 Task: In the Company bain.com, Add note: 'Review and update the company's social media content calendar.'. Mark checkbox to create task to follow up ': Tomorrow'. Create task, with  description: Schedule Meeting, Add due date: Today; Add reminder: 30 Minutes before. Set Priority Low  and add note: follow up with the client regarding their recent inquiry and address any questions they may have.. Logged in from softage.1@softage.net
Action: Mouse moved to (78, 48)
Screenshot: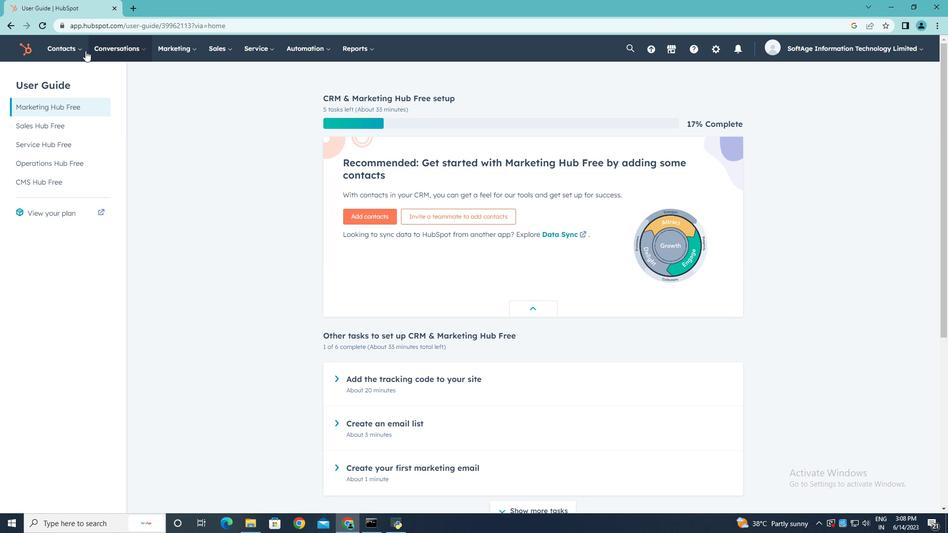 
Action: Mouse pressed left at (78, 48)
Screenshot: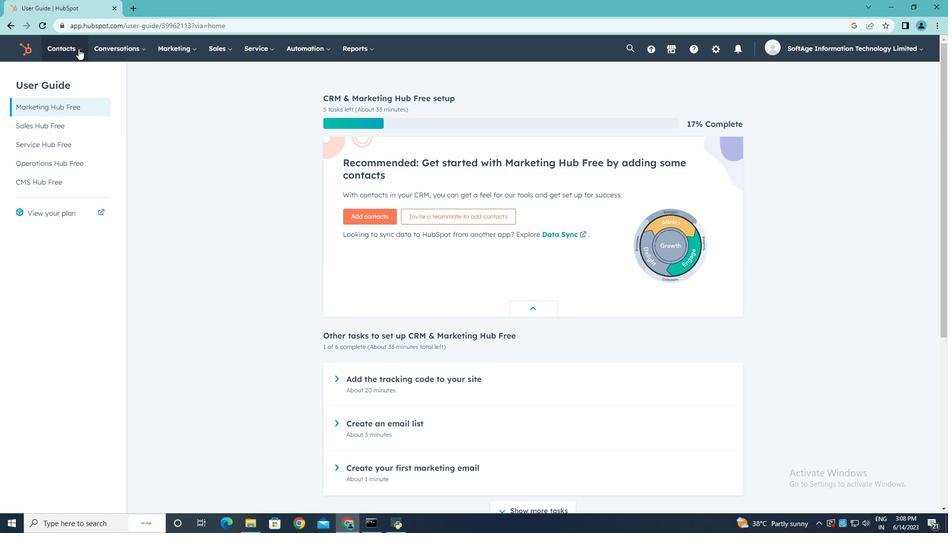 
Action: Mouse moved to (73, 97)
Screenshot: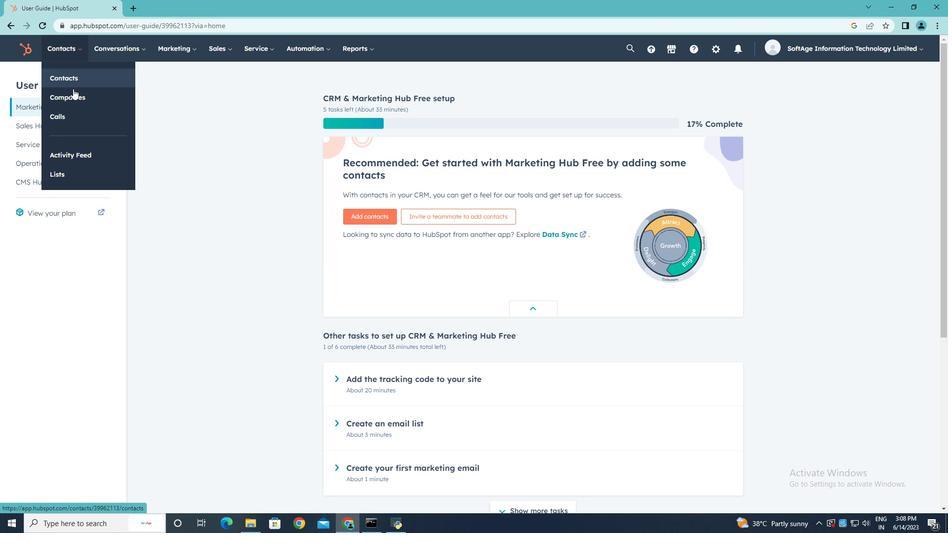 
Action: Mouse pressed left at (73, 97)
Screenshot: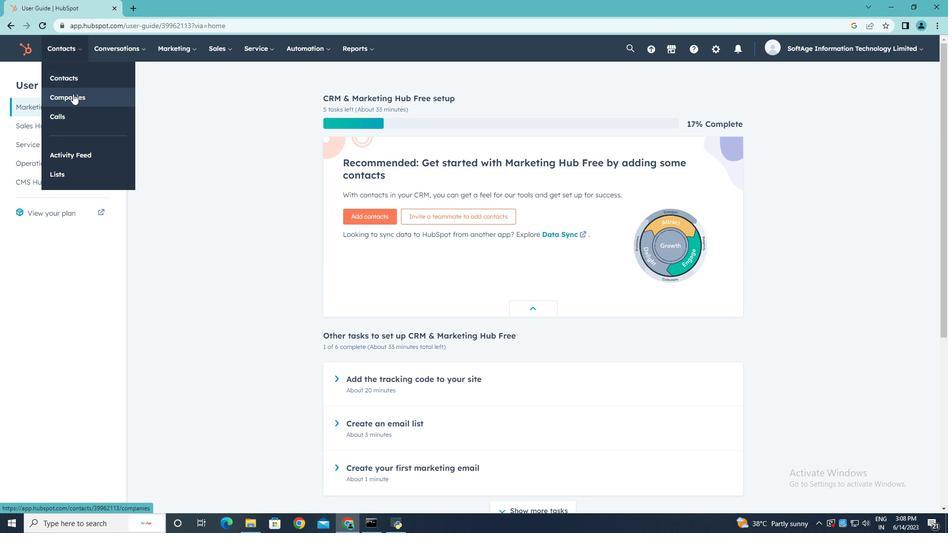 
Action: Mouse moved to (63, 159)
Screenshot: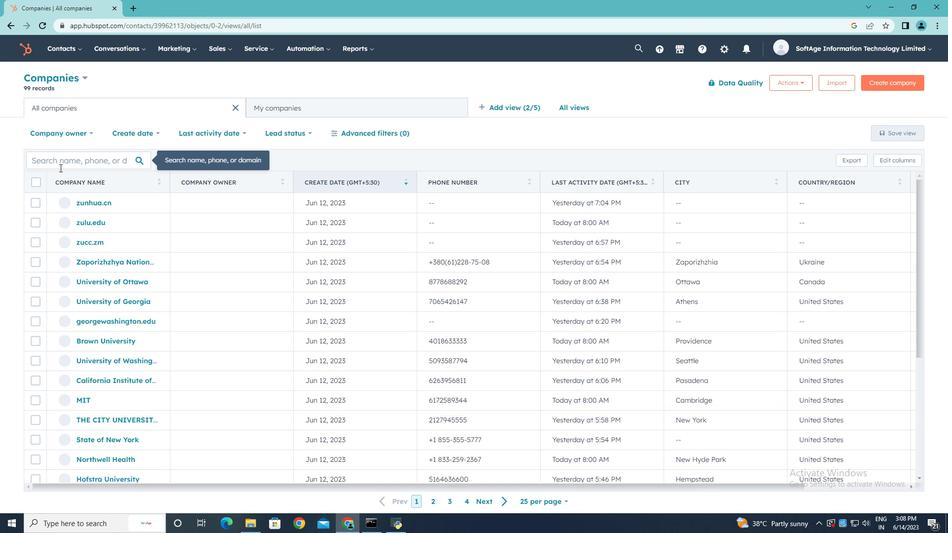 
Action: Mouse pressed left at (63, 159)
Screenshot: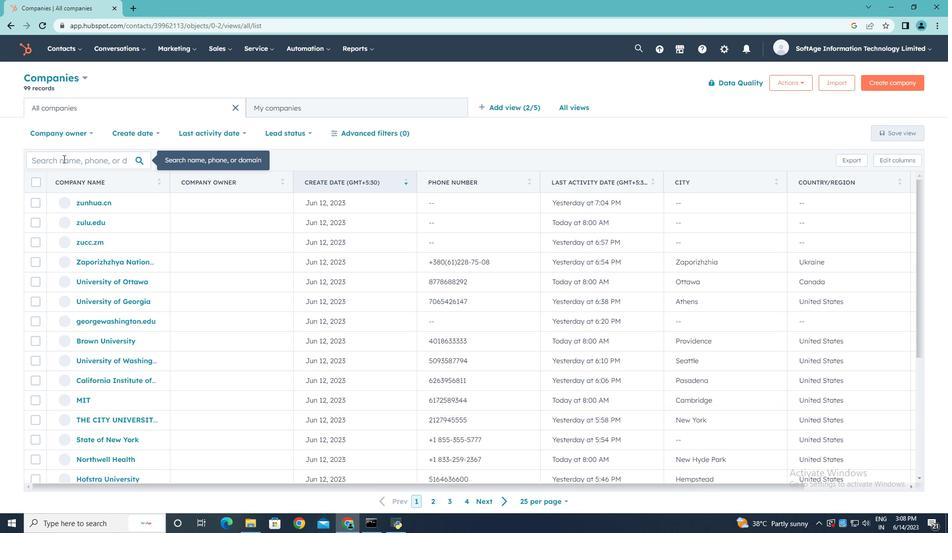 
Action: Key pressed <Key.shift>bain.com
Screenshot: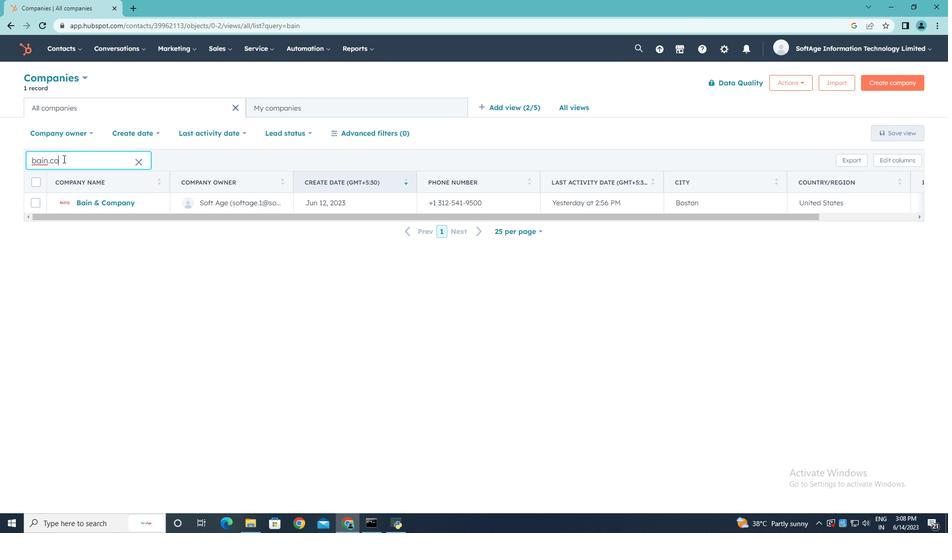 
Action: Mouse moved to (94, 201)
Screenshot: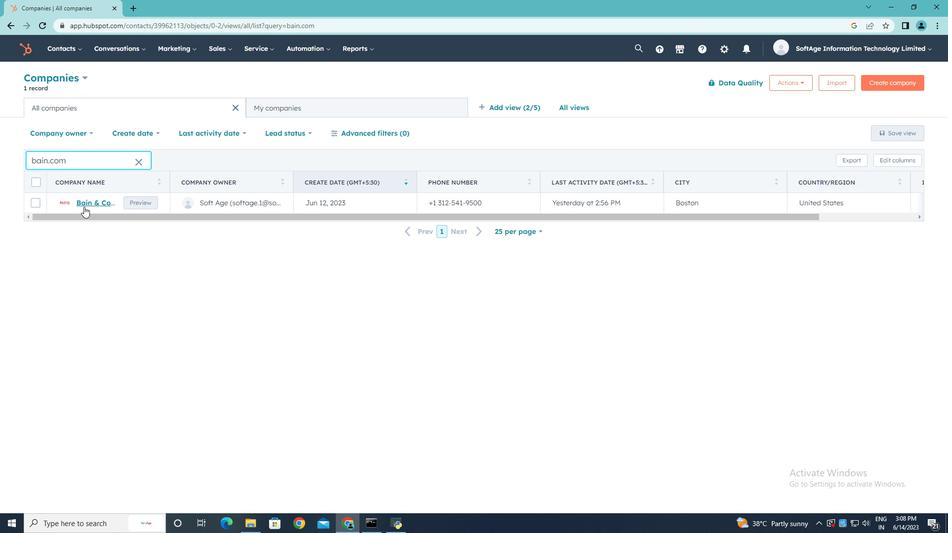 
Action: Mouse pressed left at (94, 201)
Screenshot: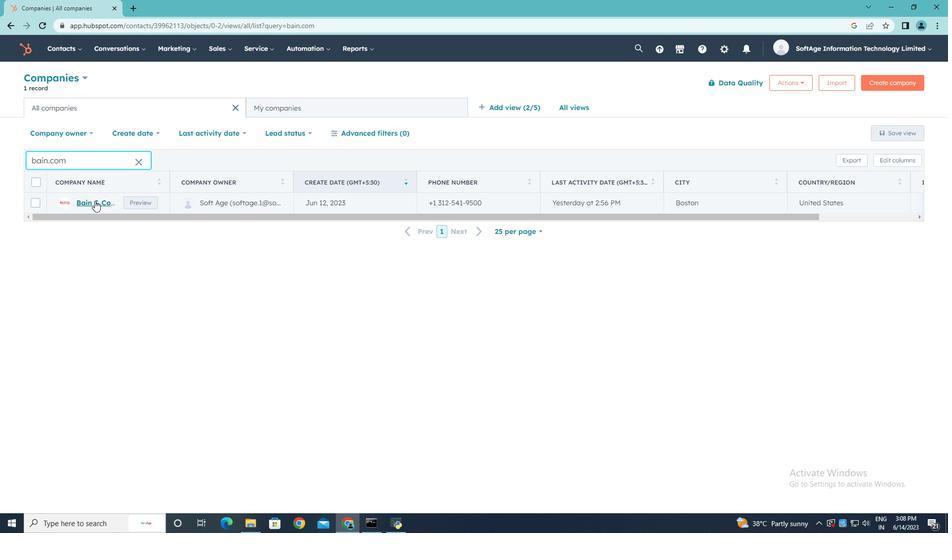 
Action: Mouse moved to (38, 163)
Screenshot: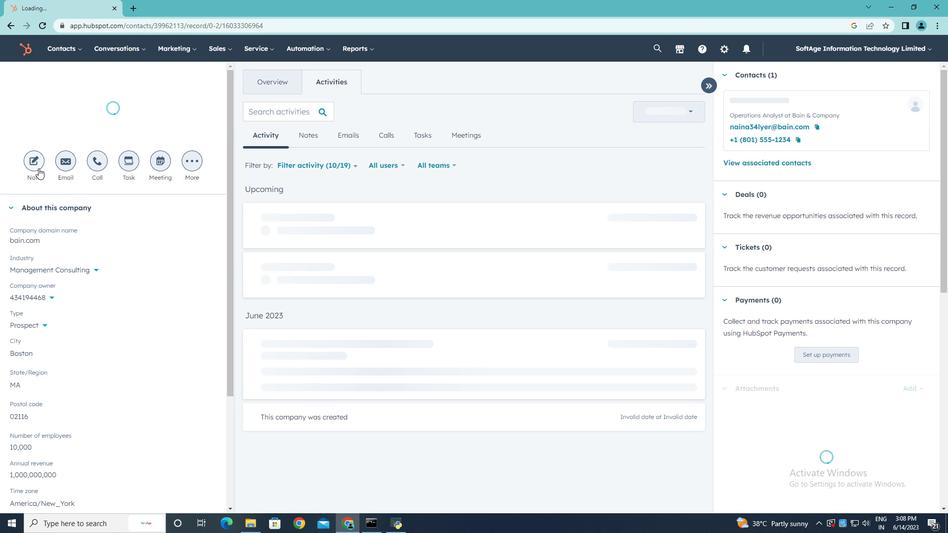 
Action: Mouse pressed left at (38, 163)
Screenshot: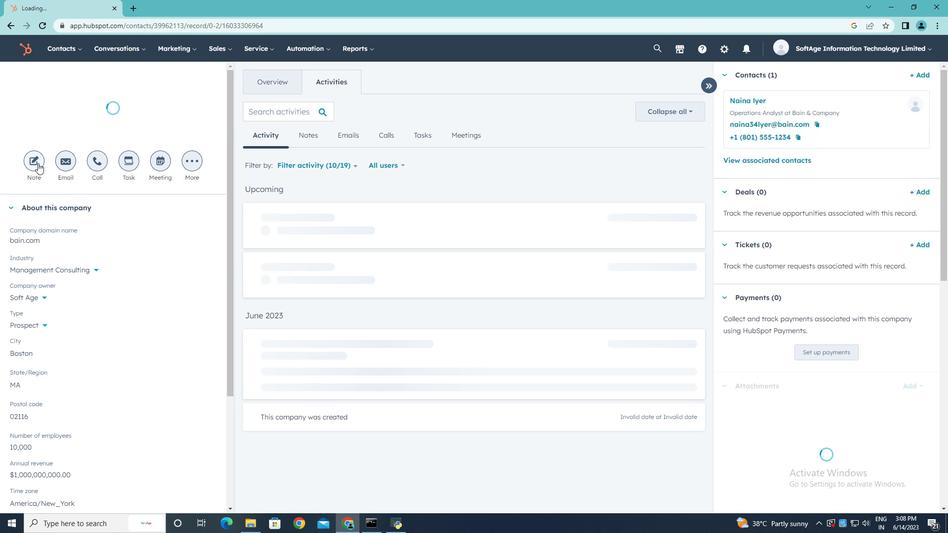 
Action: Key pressed <Key.shift>Review<Key.space>and<Key.space>update<Key.space>the<Key.space>company's<Key.space>social<Key.space>media<Key.space>comn<Key.backspace><Key.backspace>nteb<Key.backspace>nt<Key.space>calendar
Screenshot: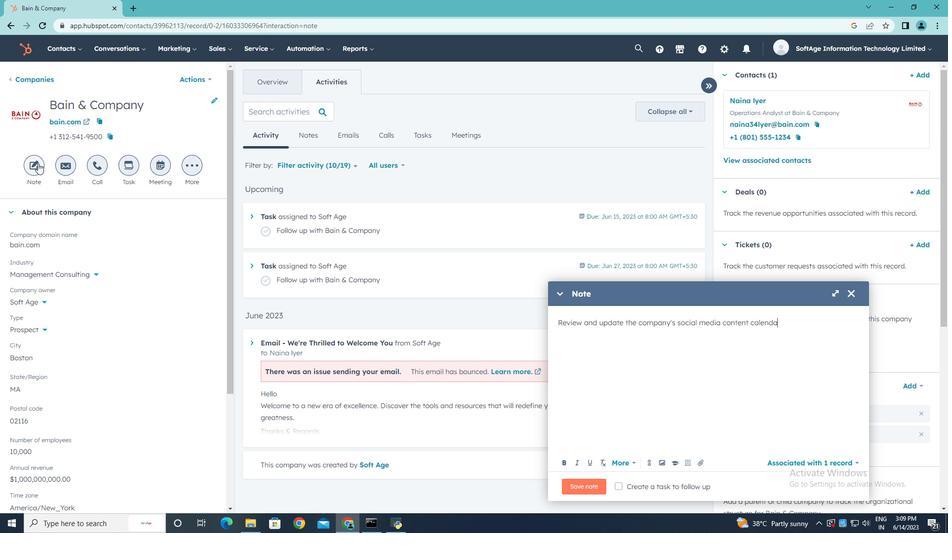 
Action: Mouse moved to (619, 484)
Screenshot: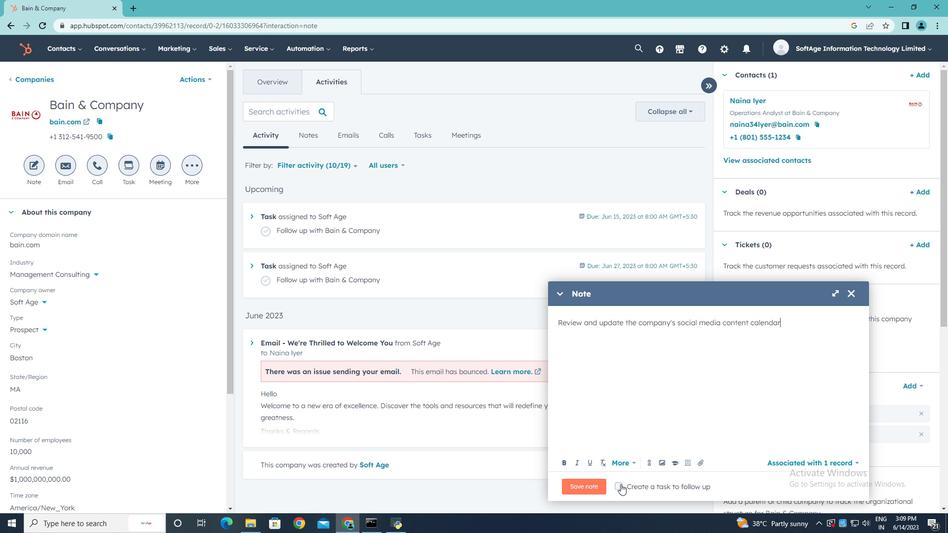 
Action: Mouse pressed left at (619, 484)
Screenshot: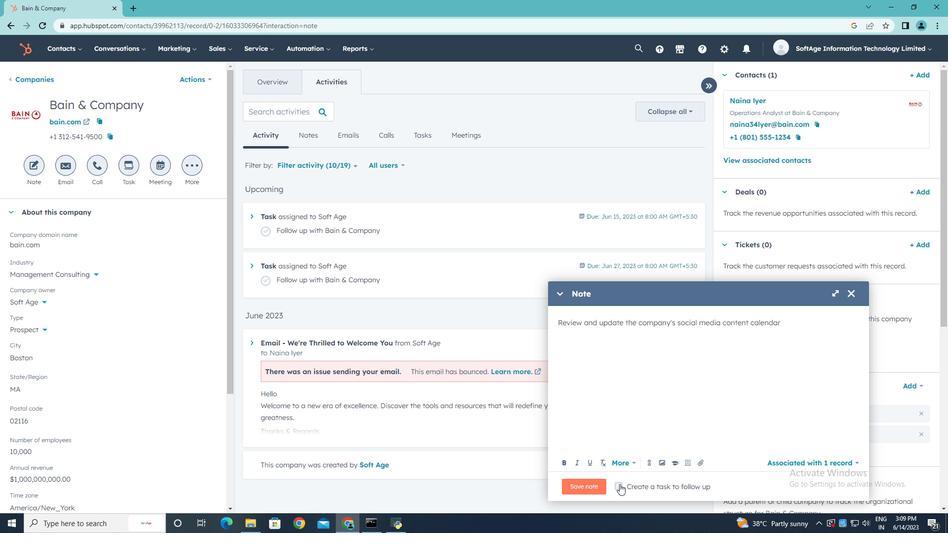 
Action: Mouse moved to (816, 486)
Screenshot: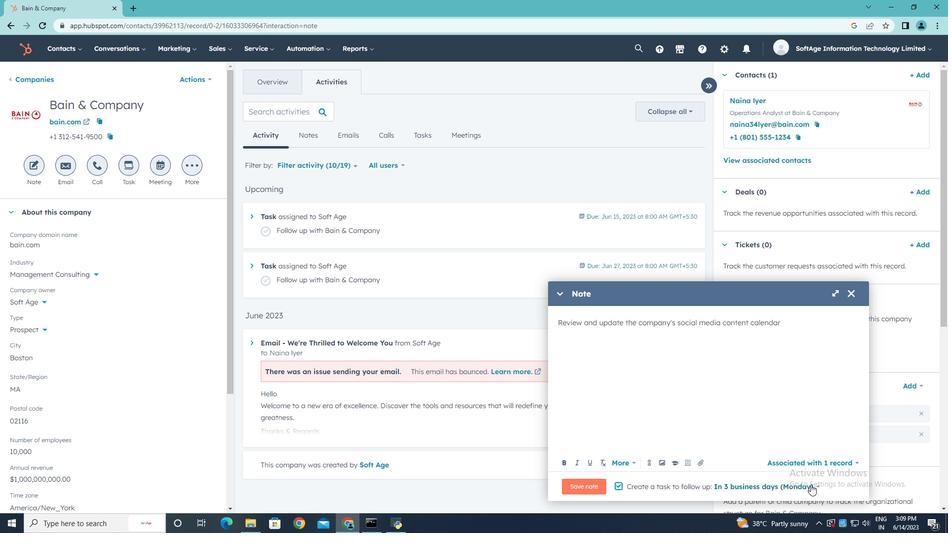 
Action: Mouse pressed left at (816, 486)
Screenshot: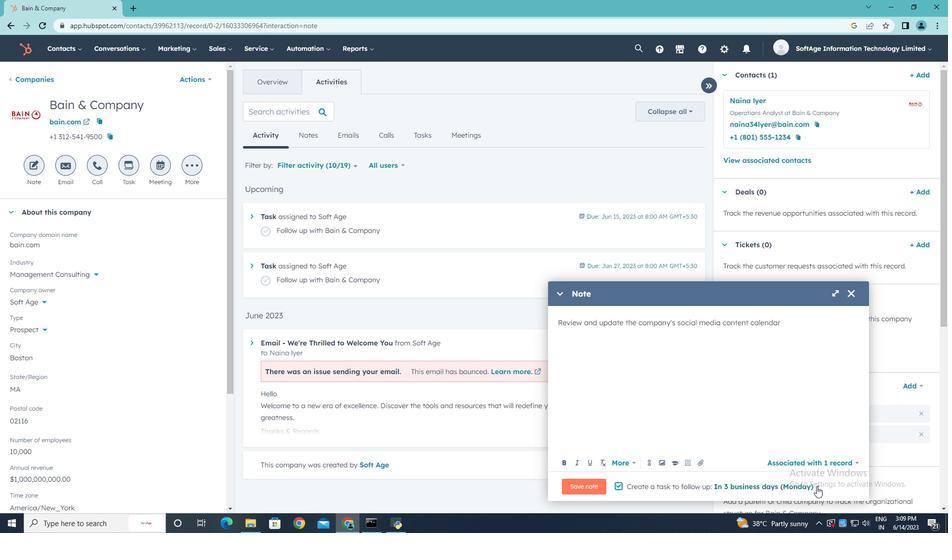 
Action: Mouse moved to (787, 424)
Screenshot: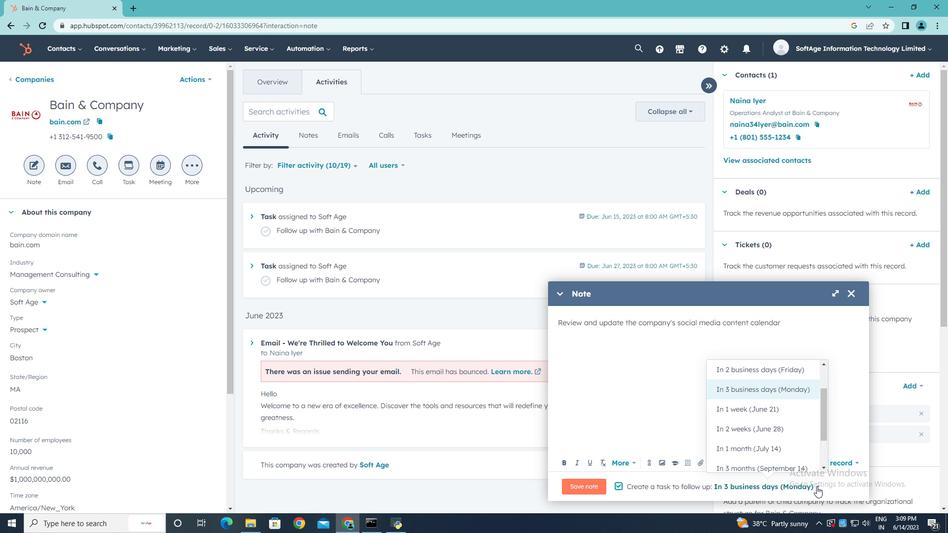 
Action: Mouse scrolled (787, 425) with delta (0, 0)
Screenshot: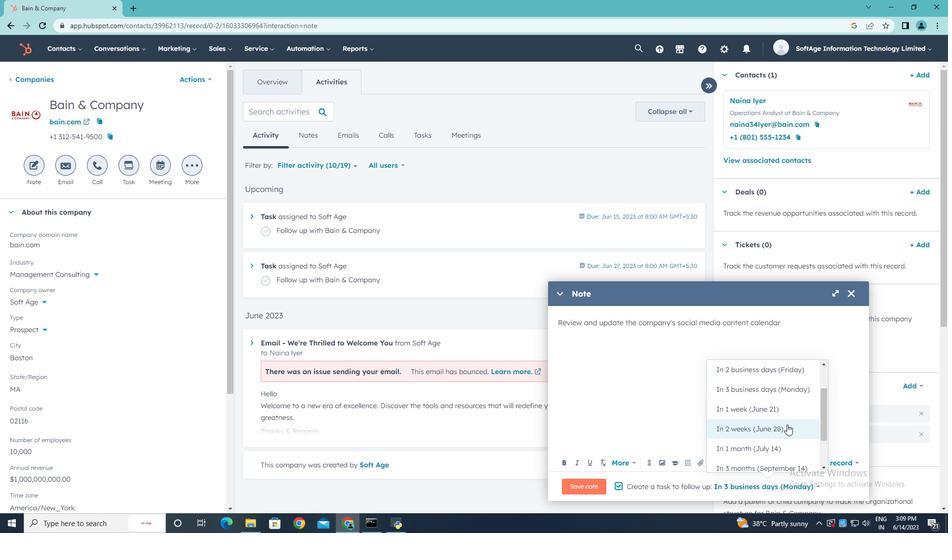 
Action: Mouse scrolled (787, 425) with delta (0, 0)
Screenshot: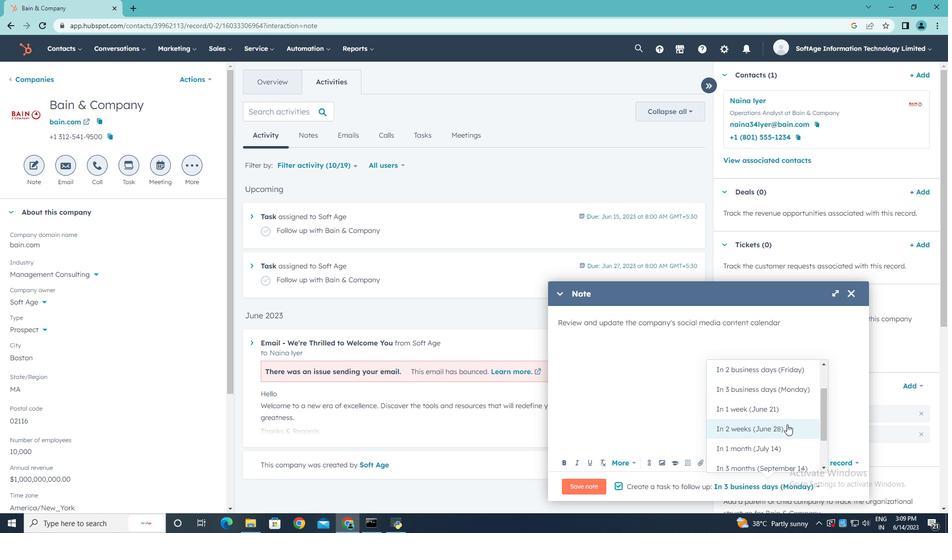 
Action: Mouse scrolled (787, 425) with delta (0, 0)
Screenshot: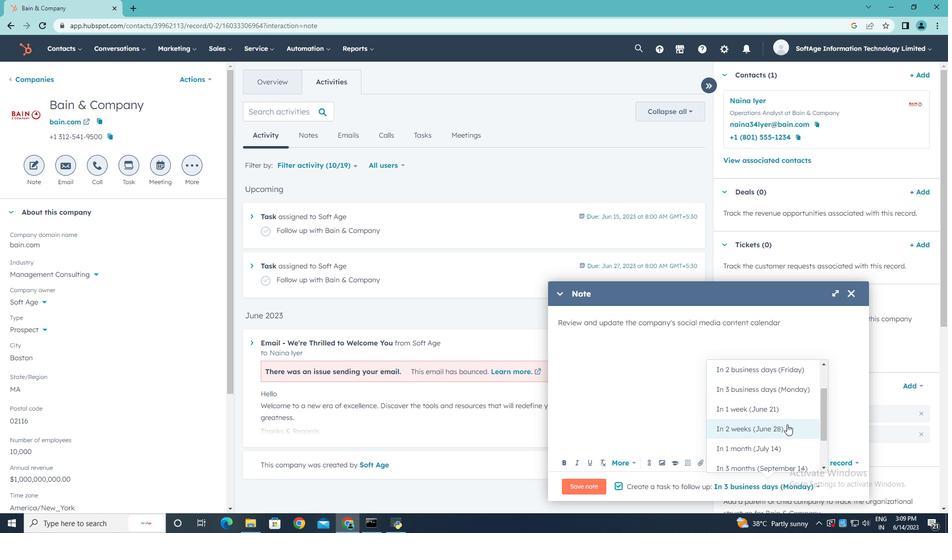 
Action: Mouse scrolled (787, 425) with delta (0, 0)
Screenshot: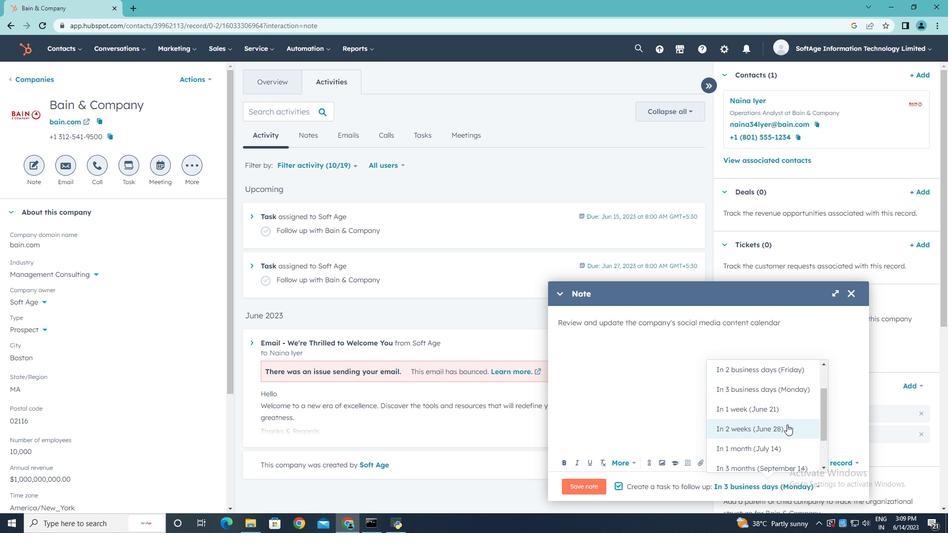 
Action: Mouse moved to (772, 394)
Screenshot: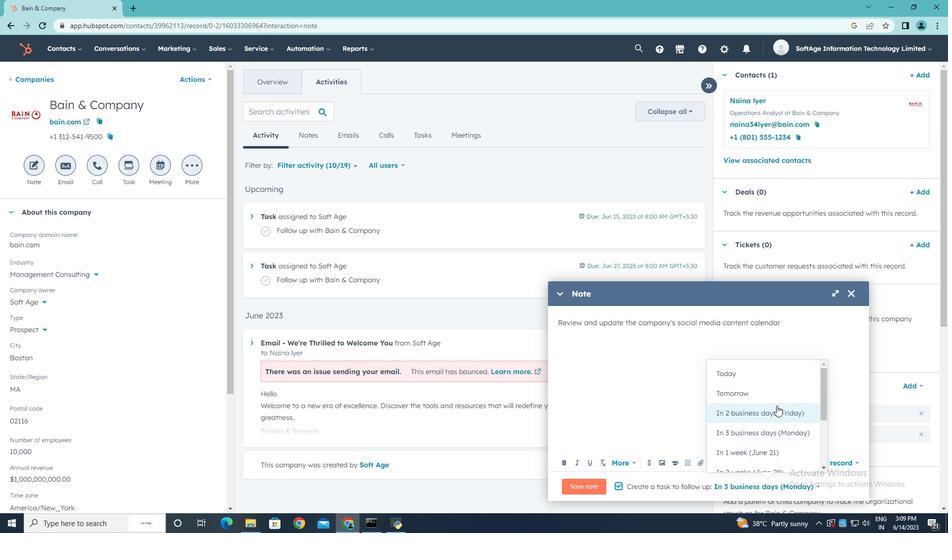 
Action: Mouse pressed left at (772, 394)
Screenshot: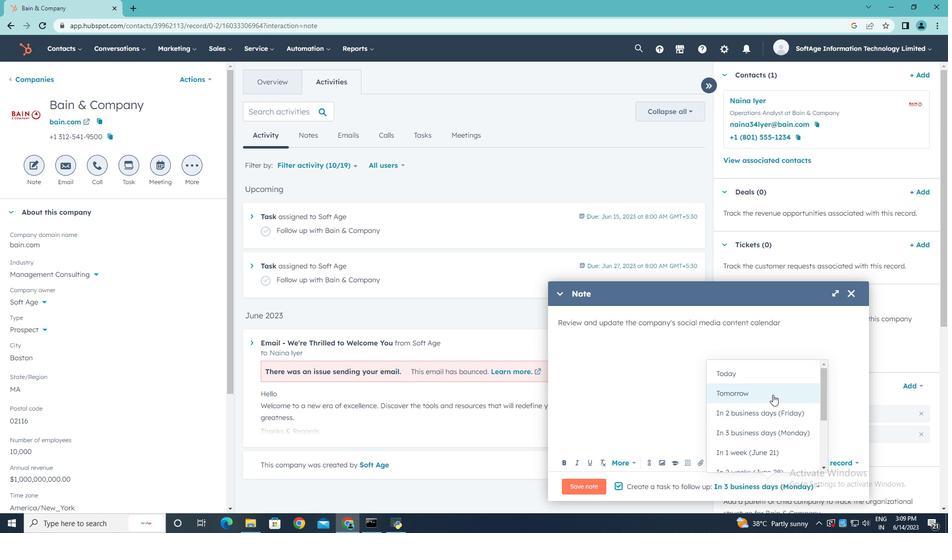 
Action: Mouse moved to (585, 488)
Screenshot: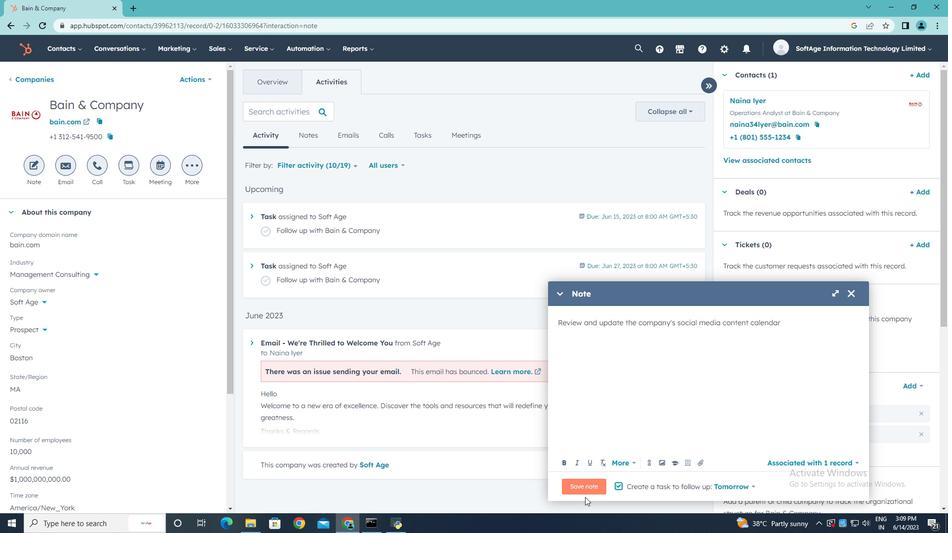 
Action: Mouse pressed left at (585, 488)
Screenshot: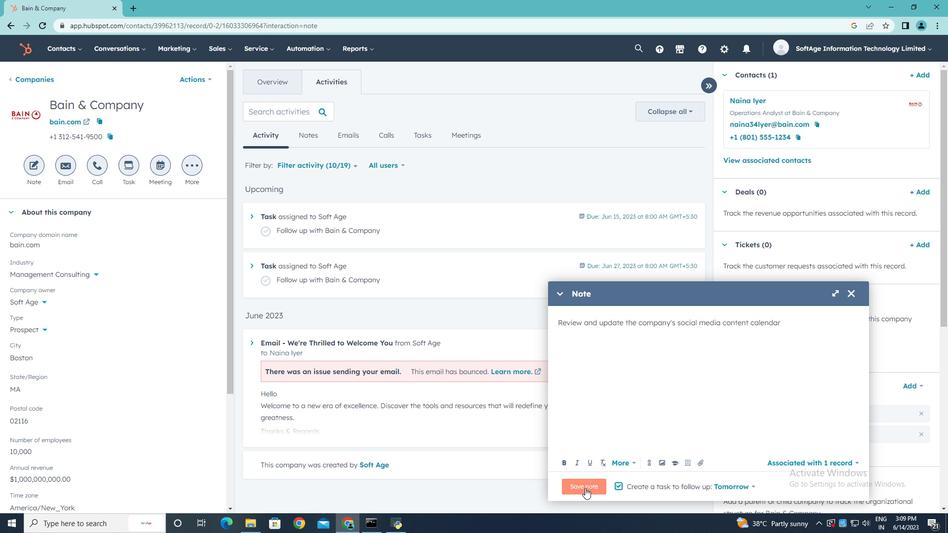 
Action: Mouse moved to (126, 168)
Screenshot: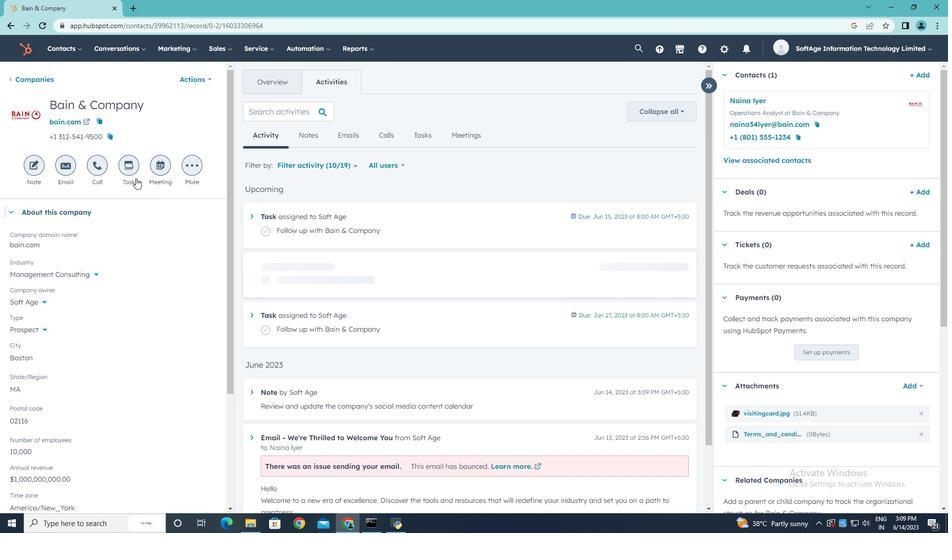 
Action: Mouse pressed left at (126, 168)
Screenshot: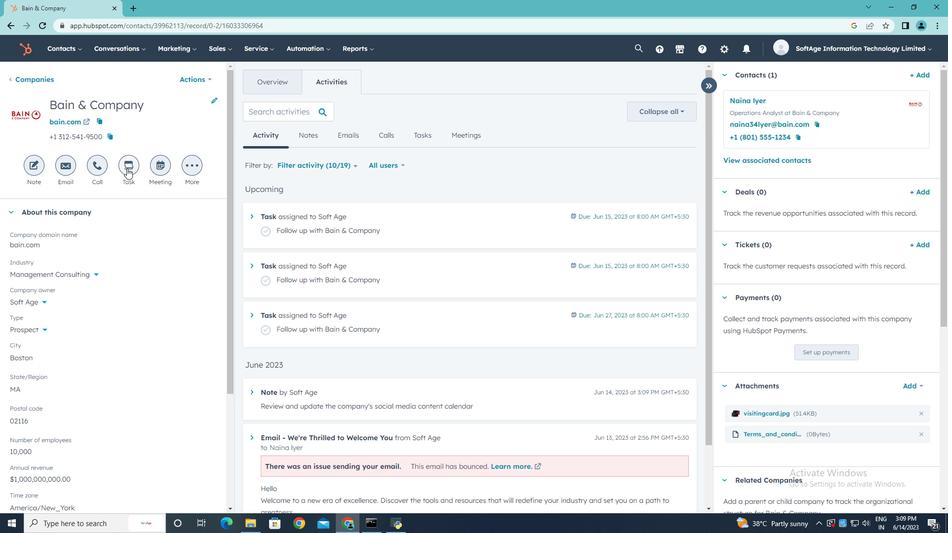 
Action: Mouse moved to (590, 279)
Screenshot: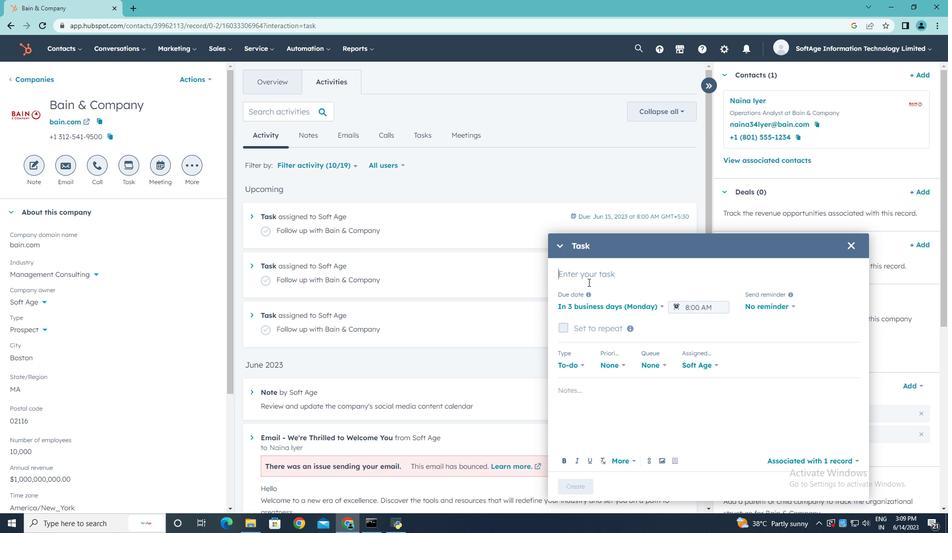 
Action: Key pressed <Key.shift>Schedule<Key.space><Key.shift>Meetinm<Key.backspace>g
Screenshot: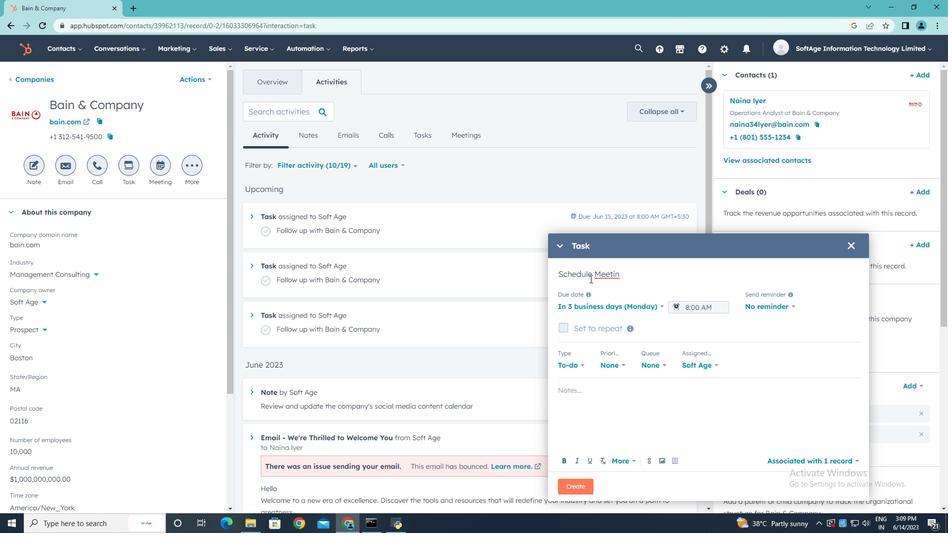 
Action: Mouse moved to (661, 304)
Screenshot: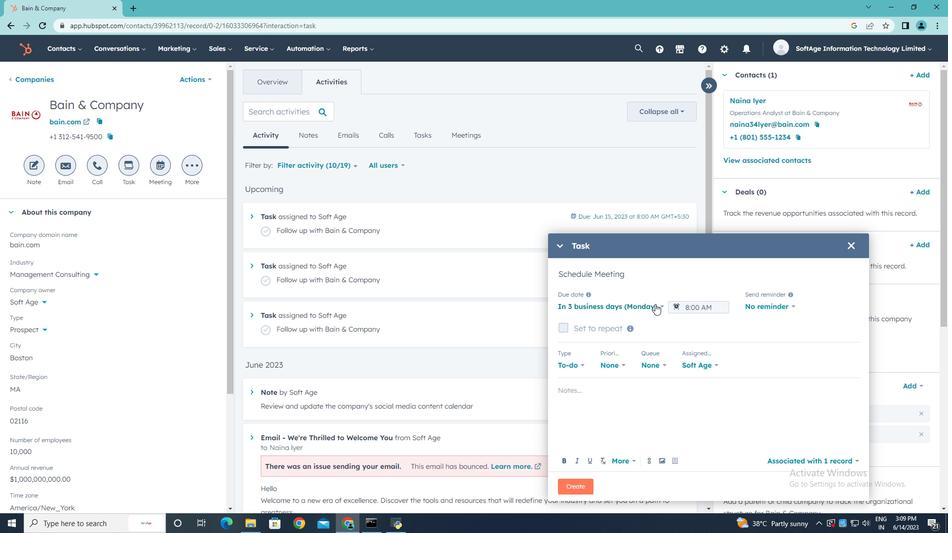 
Action: Mouse pressed left at (661, 304)
Screenshot: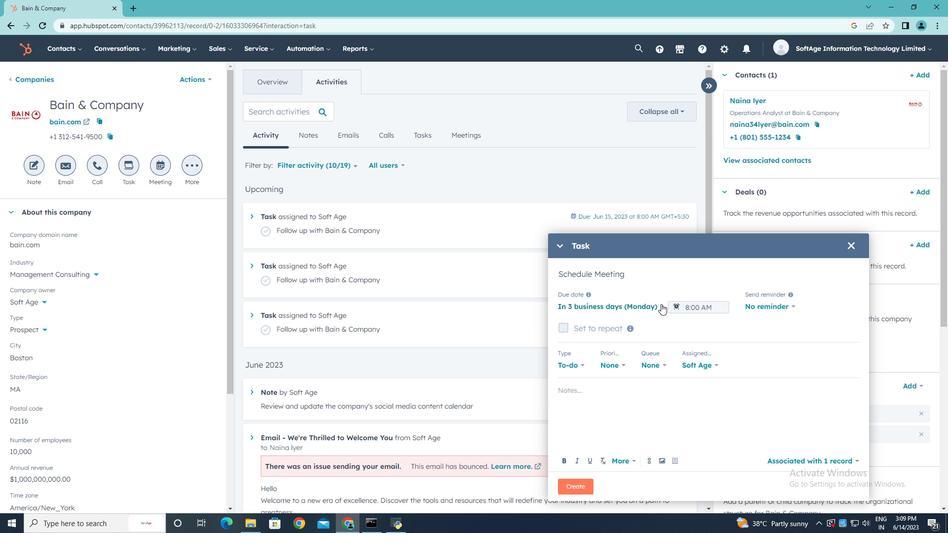 
Action: Mouse moved to (632, 342)
Screenshot: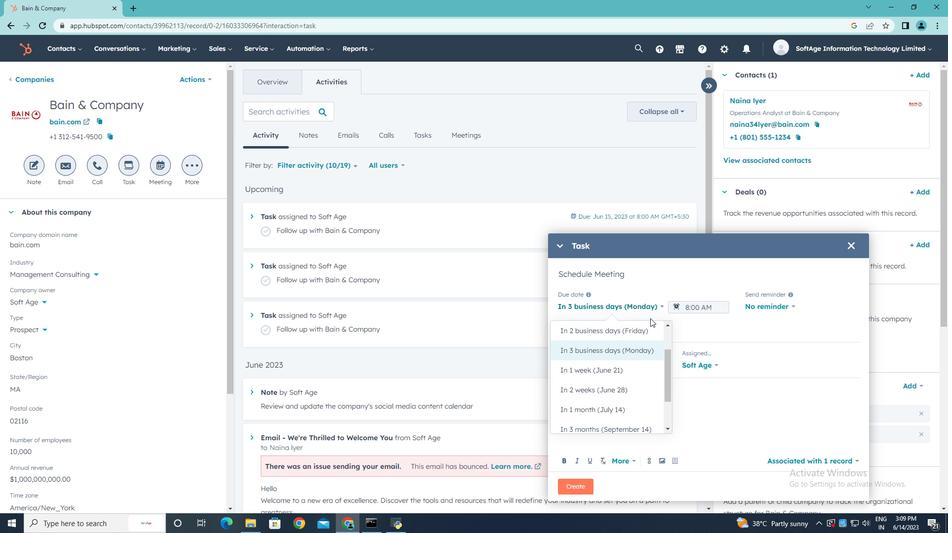 
Action: Mouse scrolled (632, 343) with delta (0, 0)
Screenshot: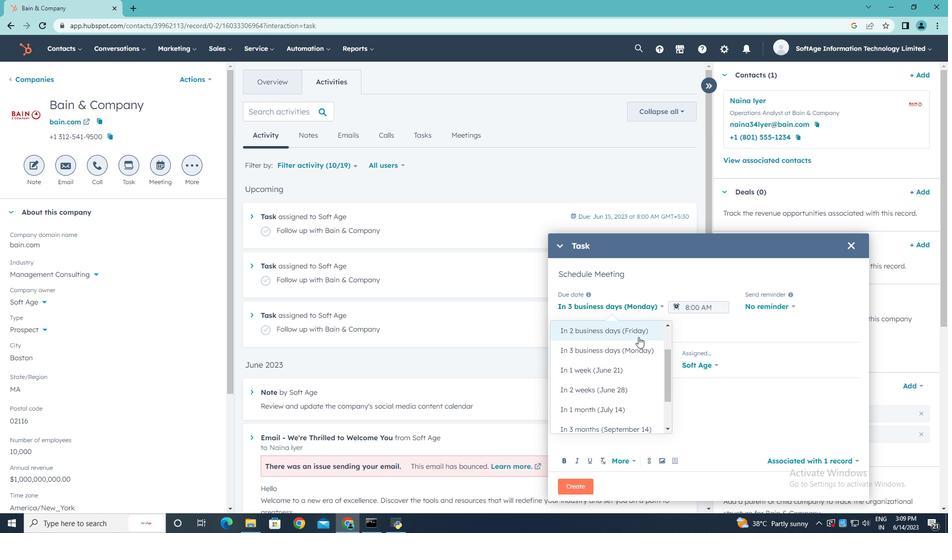 
Action: Mouse scrolled (632, 343) with delta (0, 0)
Screenshot: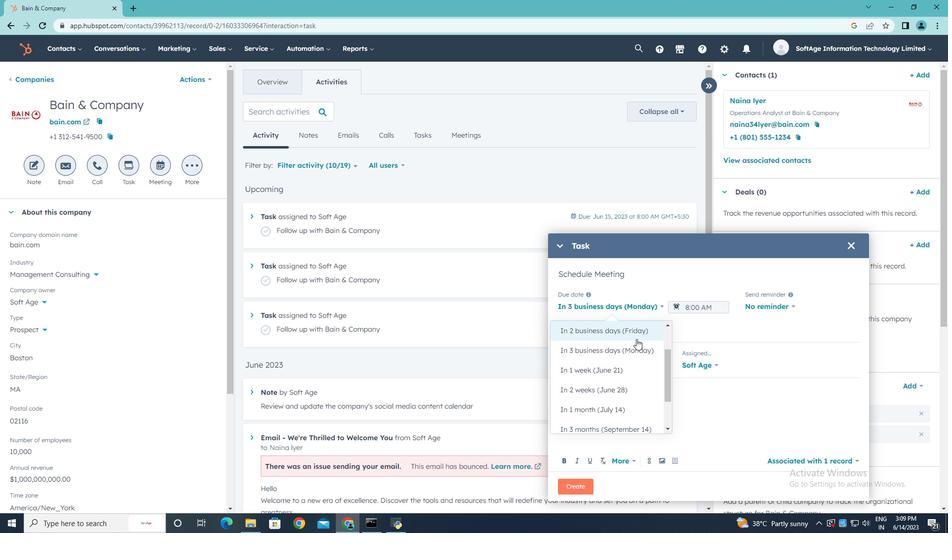 
Action: Mouse scrolled (632, 343) with delta (0, 0)
Screenshot: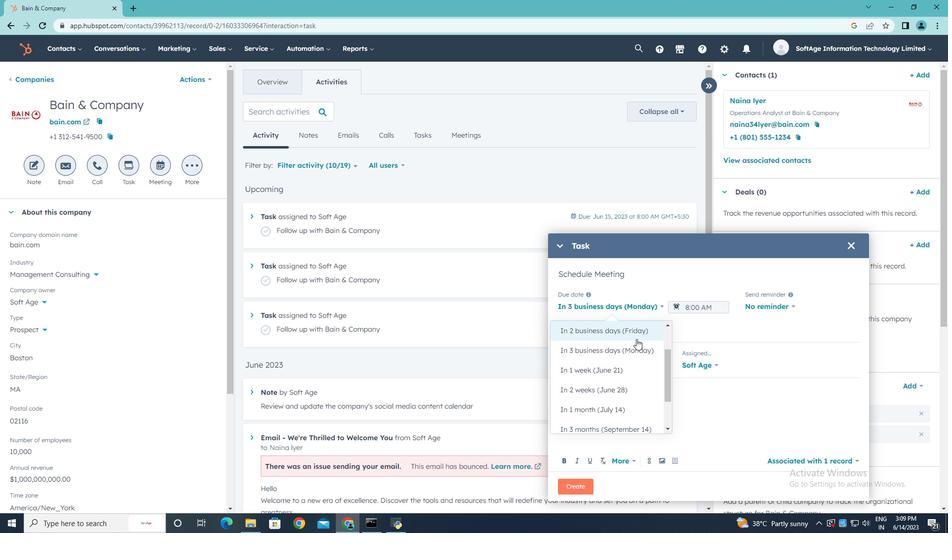
Action: Mouse scrolled (632, 343) with delta (0, 0)
Screenshot: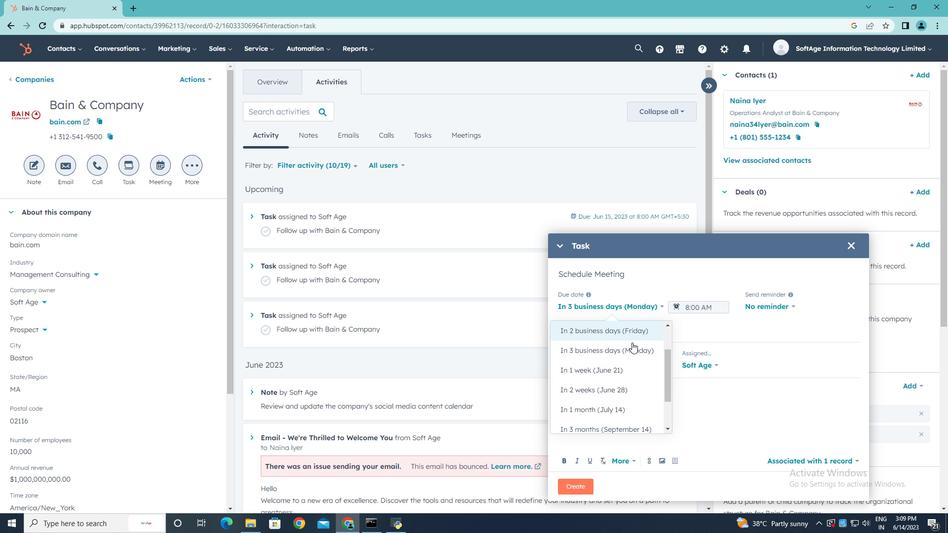 
Action: Mouse moved to (625, 353)
Screenshot: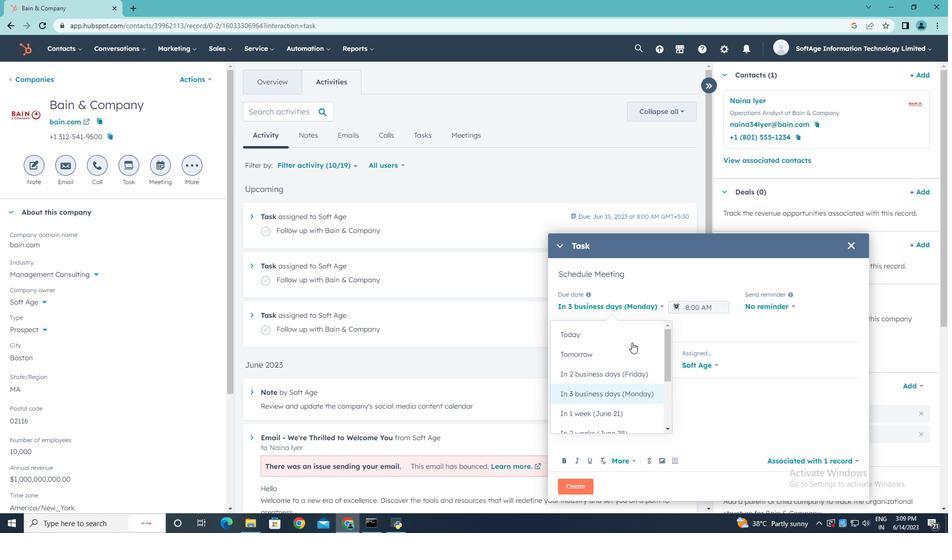 
Action: Mouse pressed left at (625, 353)
Screenshot: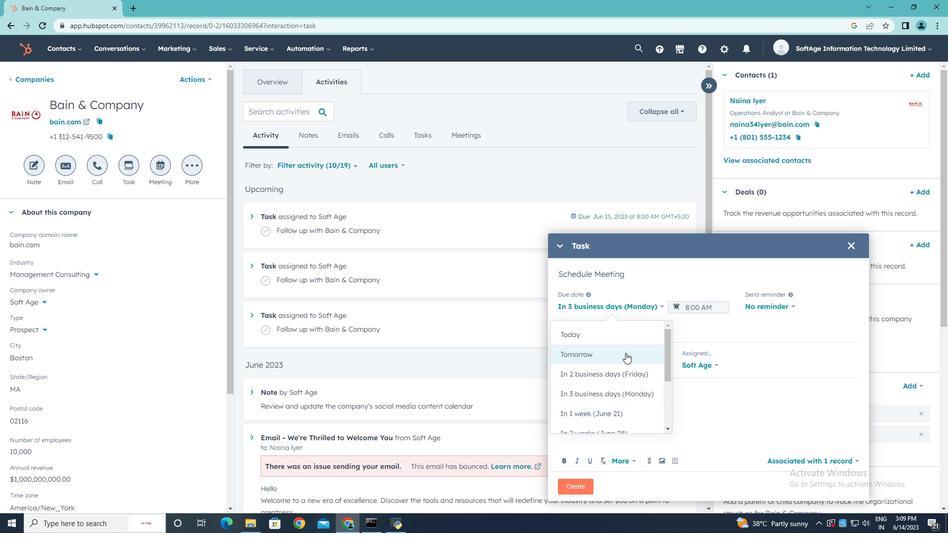 
Action: Mouse moved to (727, 306)
Screenshot: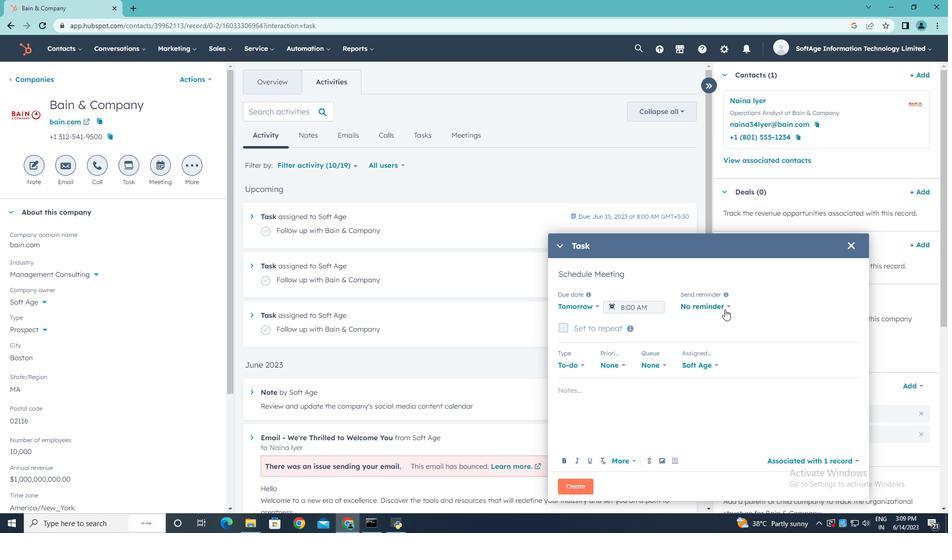 
Action: Mouse pressed left at (727, 306)
Screenshot: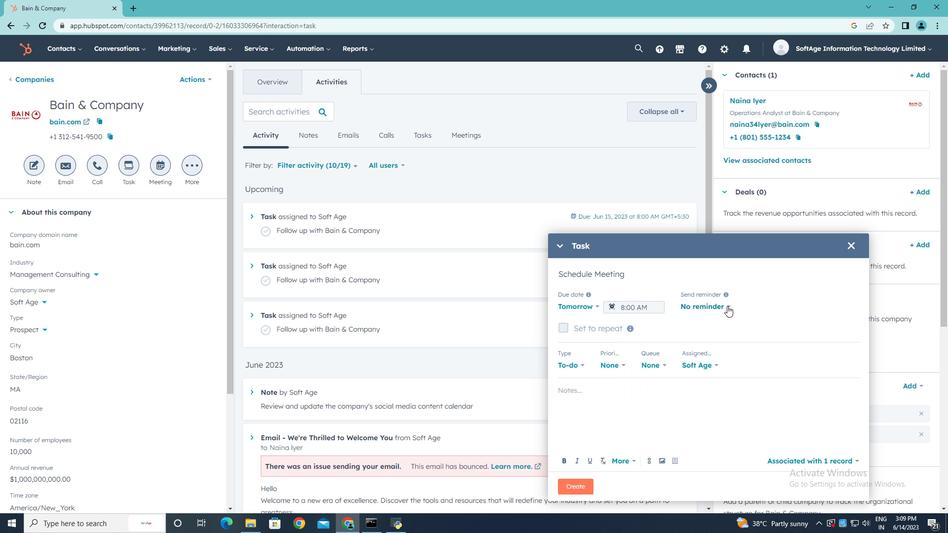 
Action: Mouse moved to (700, 386)
Screenshot: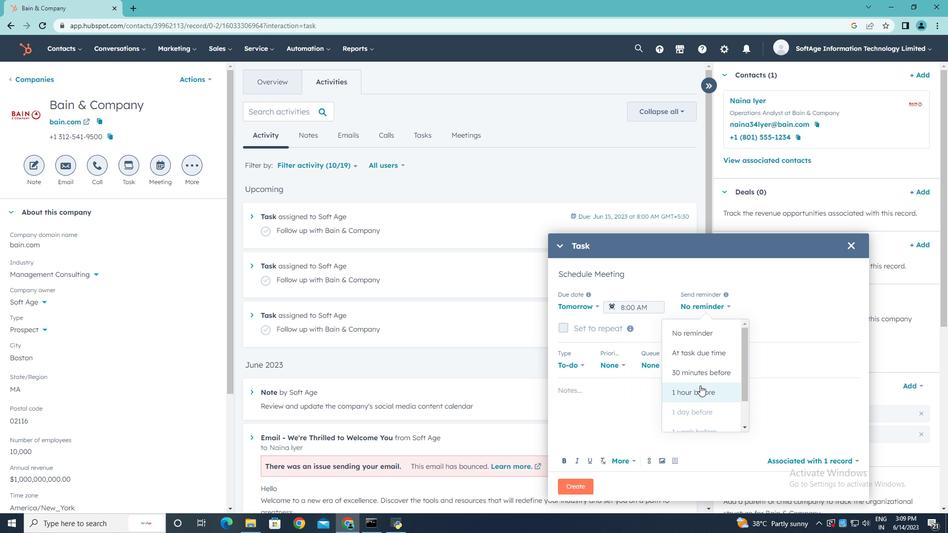 
Action: Mouse scrolled (700, 386) with delta (0, 0)
Screenshot: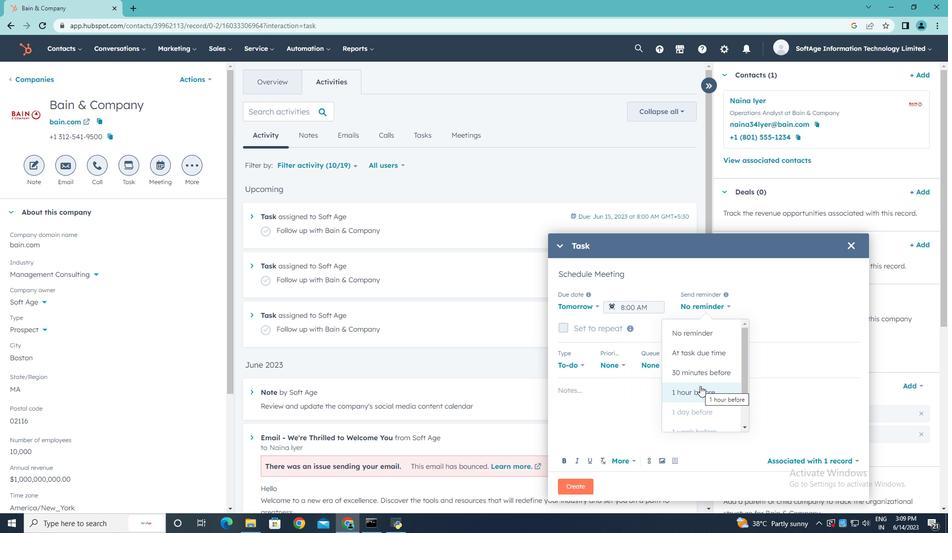 
Action: Mouse scrolled (700, 386) with delta (0, 0)
Screenshot: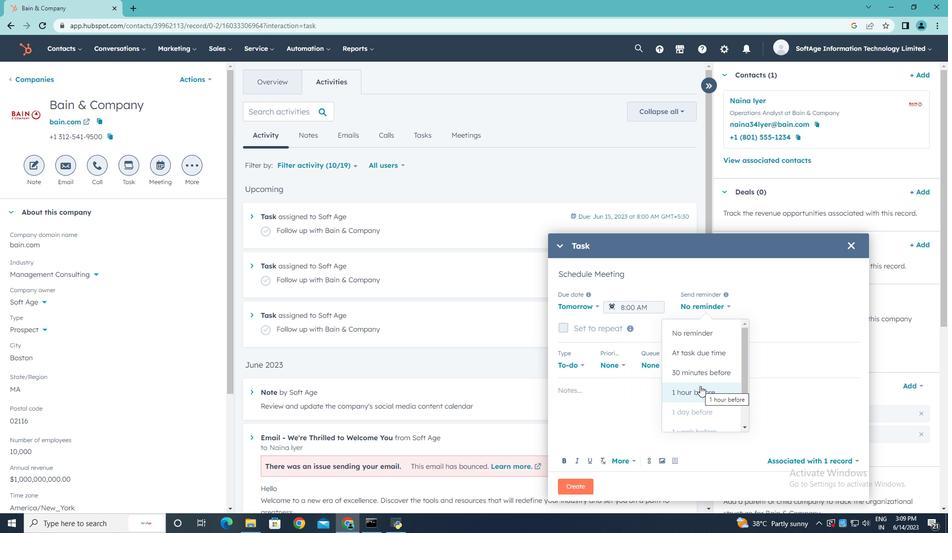 
Action: Mouse scrolled (700, 386) with delta (0, 0)
Screenshot: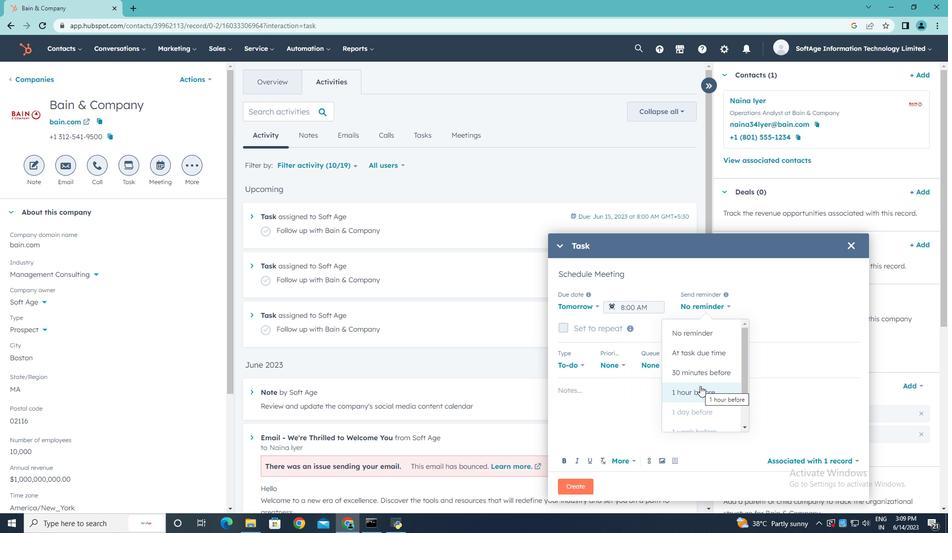 
Action: Mouse scrolled (700, 386) with delta (0, 0)
Screenshot: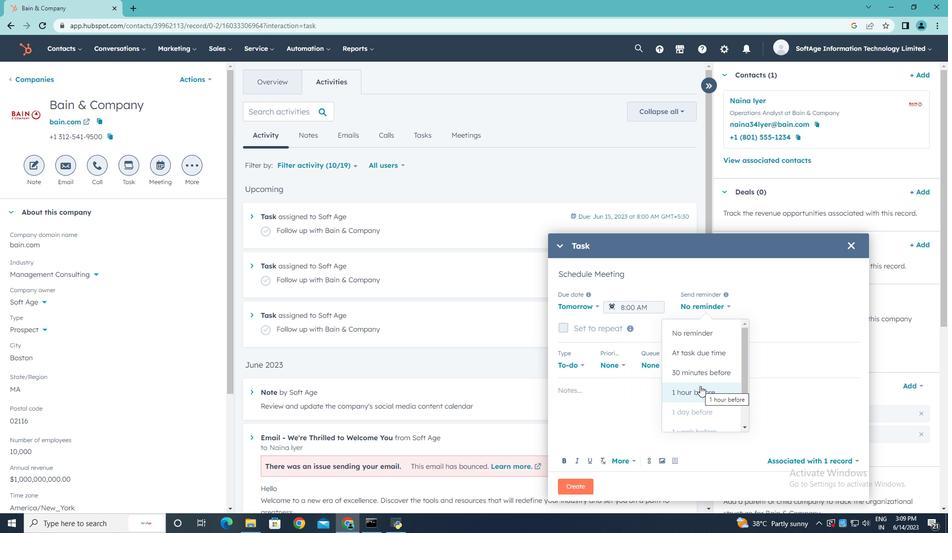 
Action: Mouse scrolled (700, 386) with delta (0, 0)
Screenshot: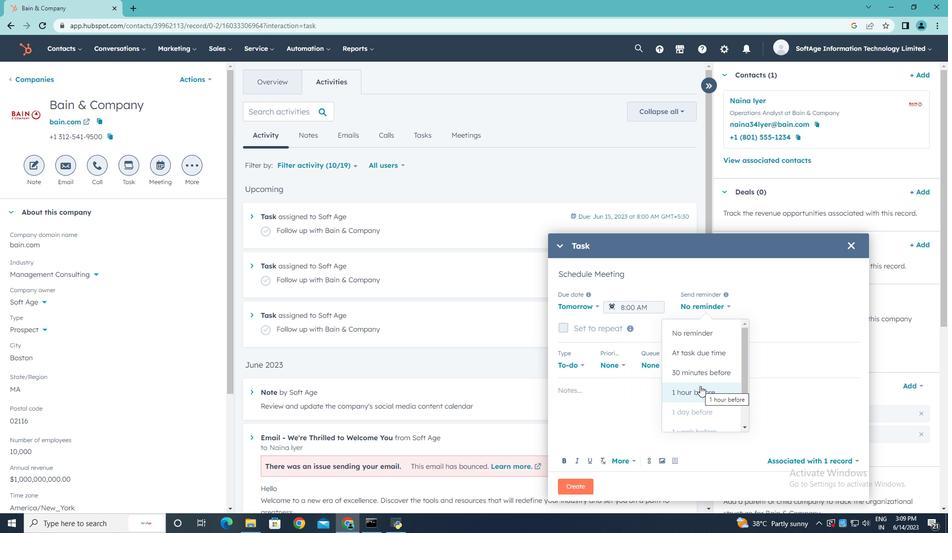
Action: Mouse moved to (709, 370)
Screenshot: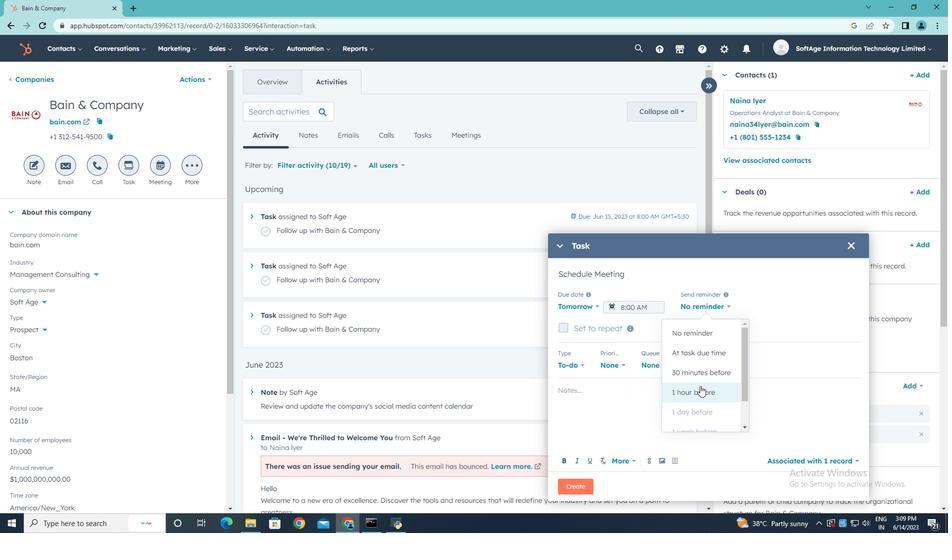 
Action: Mouse pressed left at (709, 370)
Screenshot: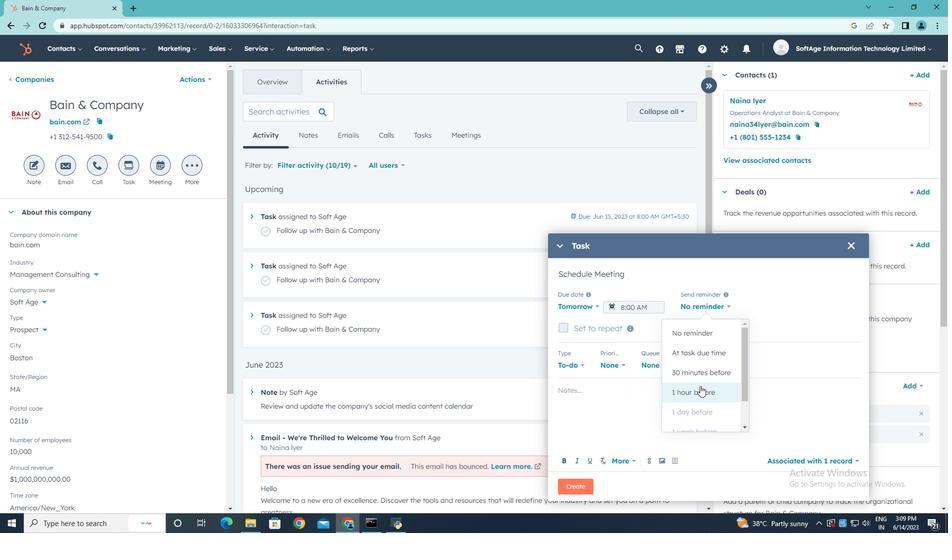 
Action: Mouse moved to (624, 364)
Screenshot: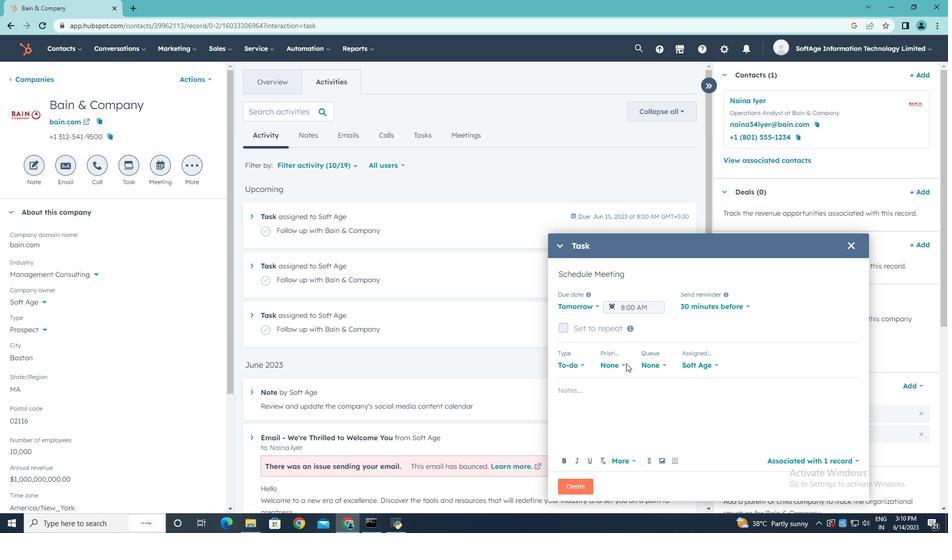 
Action: Mouse pressed left at (624, 364)
Screenshot: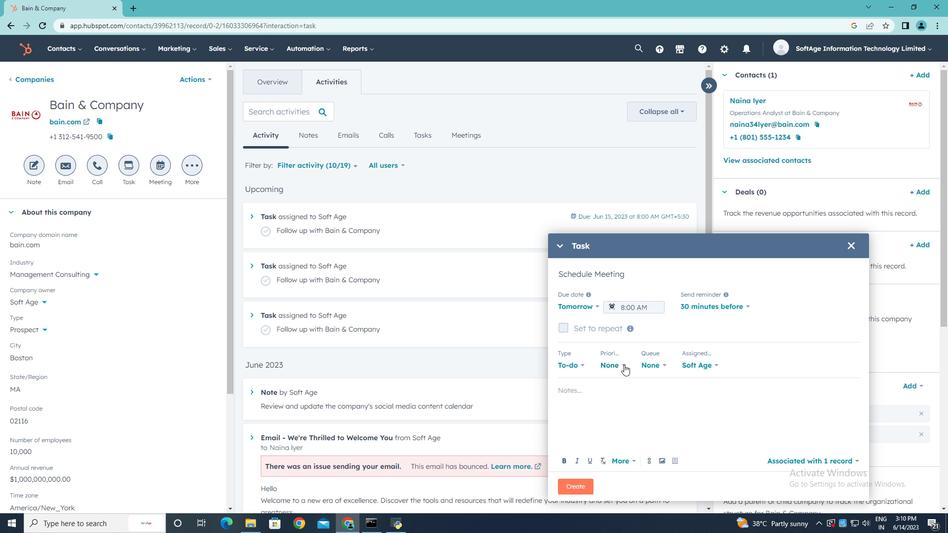 
Action: Mouse moved to (608, 412)
Screenshot: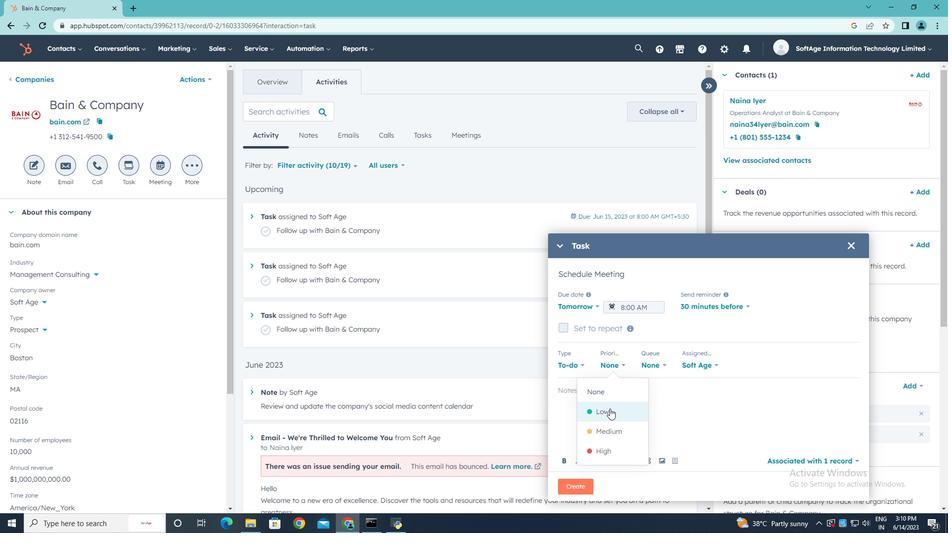
Action: Mouse pressed left at (608, 412)
Screenshot: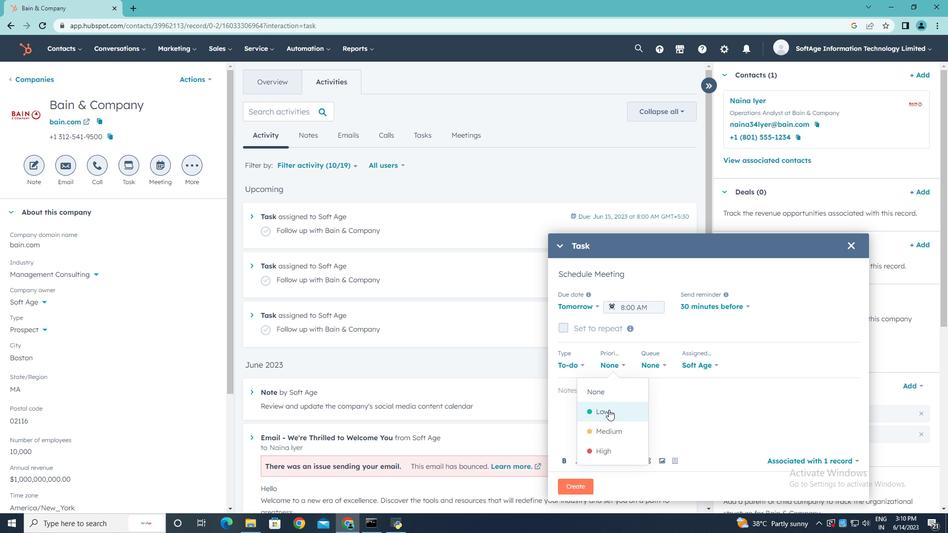
Action: Mouse moved to (588, 392)
Screenshot: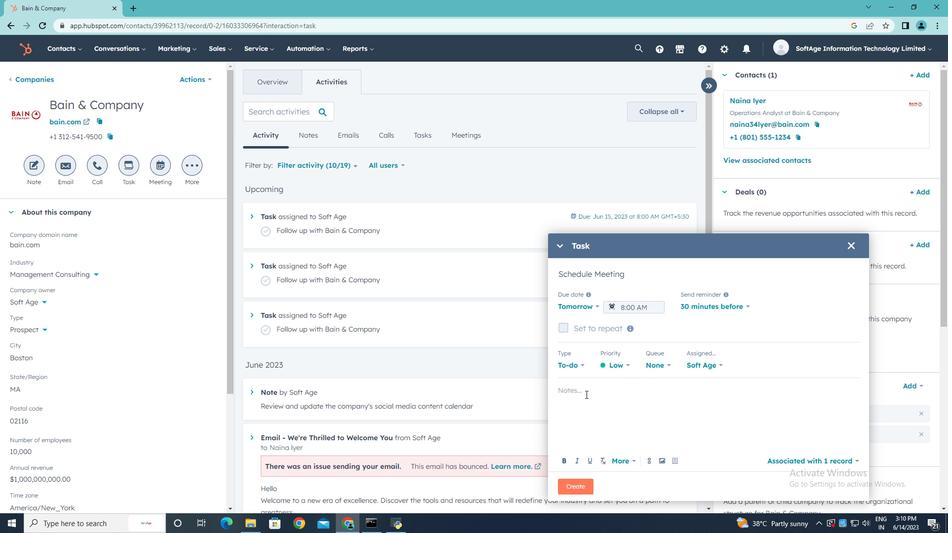 
Action: Mouse pressed left at (588, 392)
Screenshot: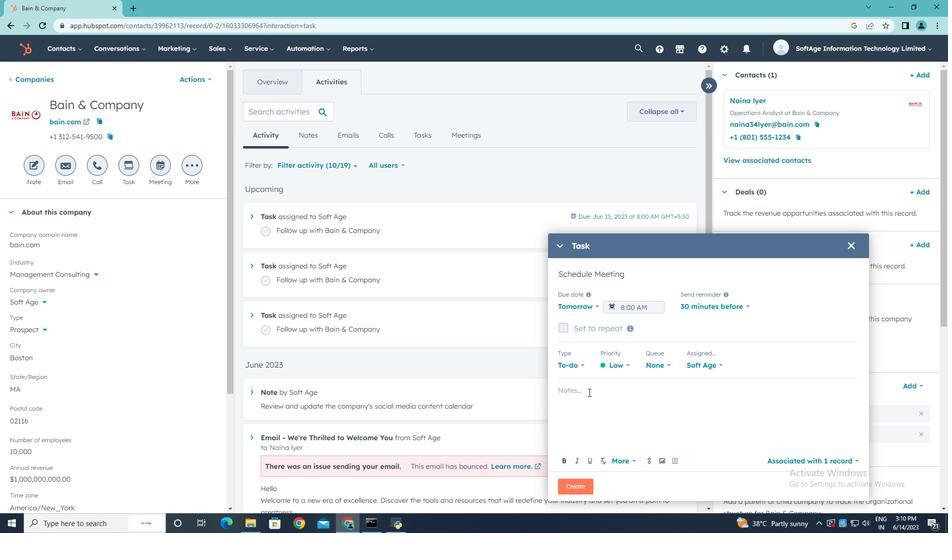 
Action: Key pressed follow<Key.space>u[<Key.backspace>p<Key.space>with<Key.space>the<Key.space>client<Key.space>regarding<Key.space>their<Key.space>recent<Key.space>inquiry<Key.space>and<Key.space>address<Key.space>any<Key.space>questions<Key.space>they<Key.space>may<Key.space>have..
Screenshot: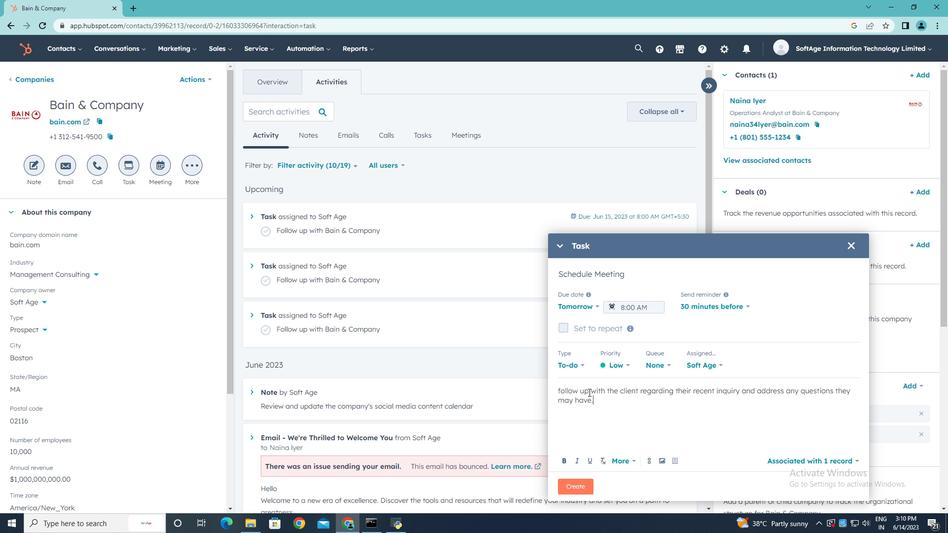 
Action: Mouse moved to (634, 428)
Screenshot: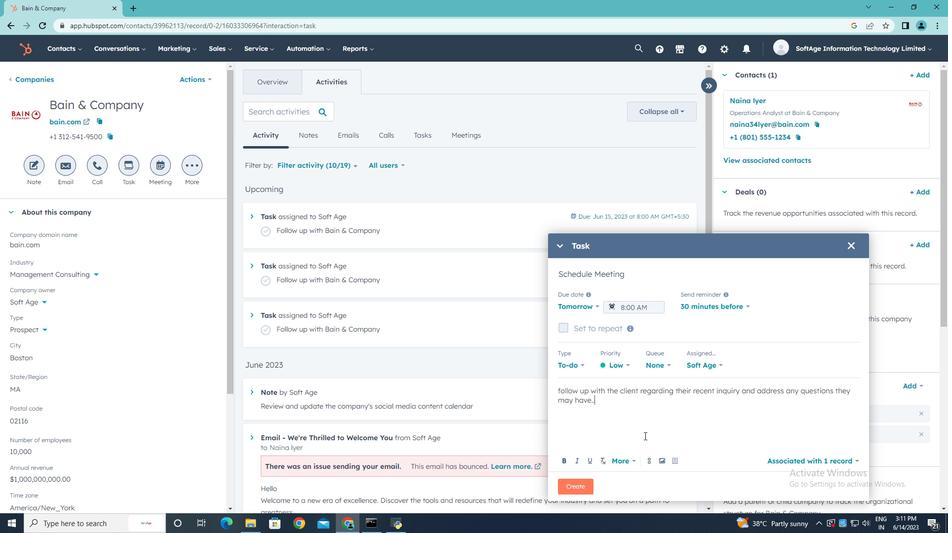 
Action: Mouse scrolled (634, 428) with delta (0, 0)
Screenshot: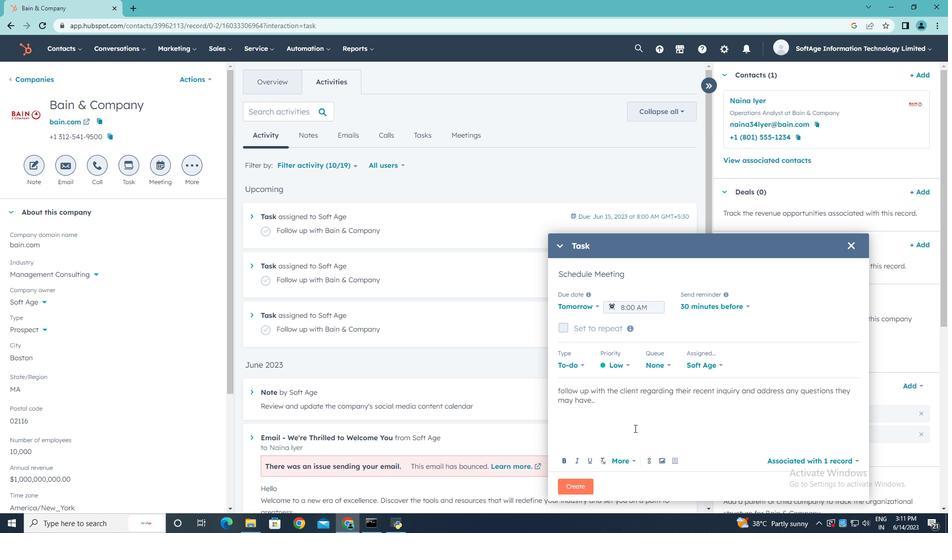 
Action: Mouse moved to (582, 486)
Screenshot: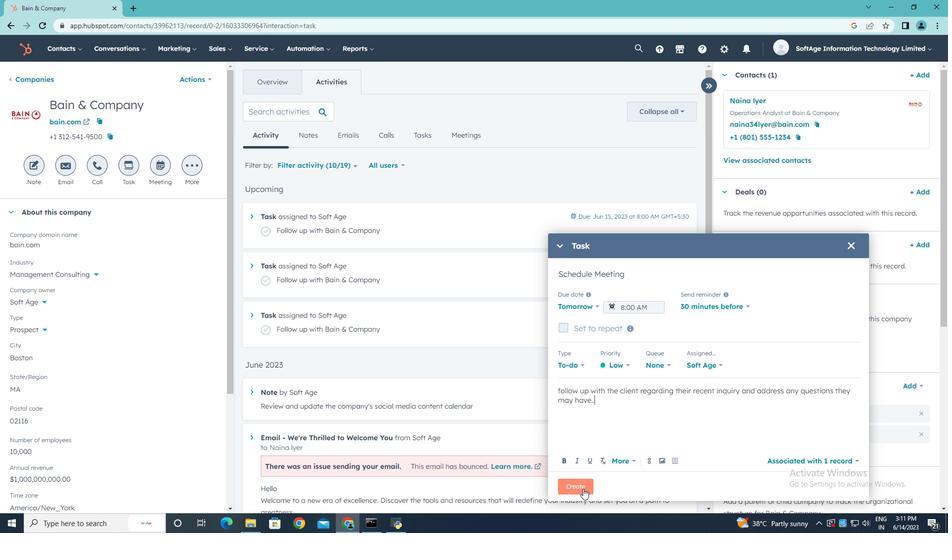 
Action: Mouse pressed left at (582, 486)
Screenshot: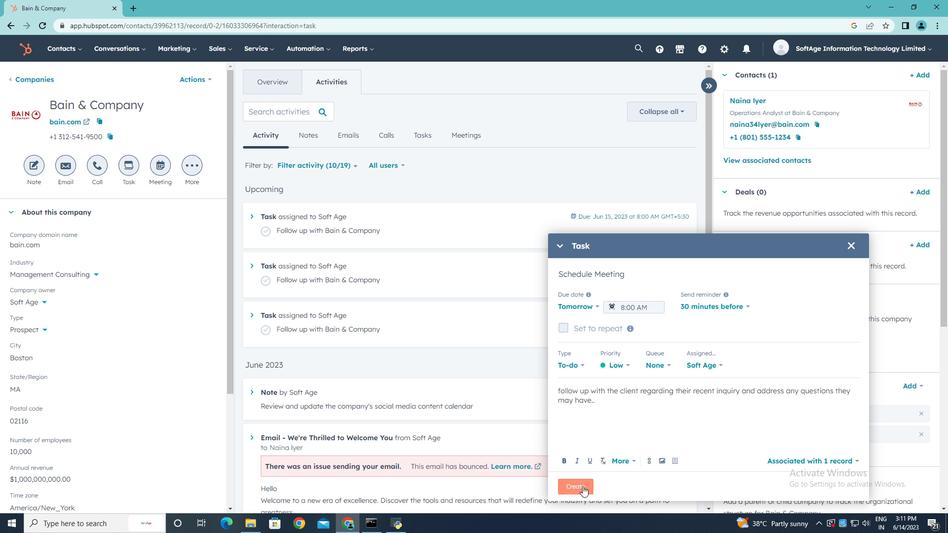
